 Task: Play online crossword game.
Action: Mouse moved to (551, 238)
Screenshot: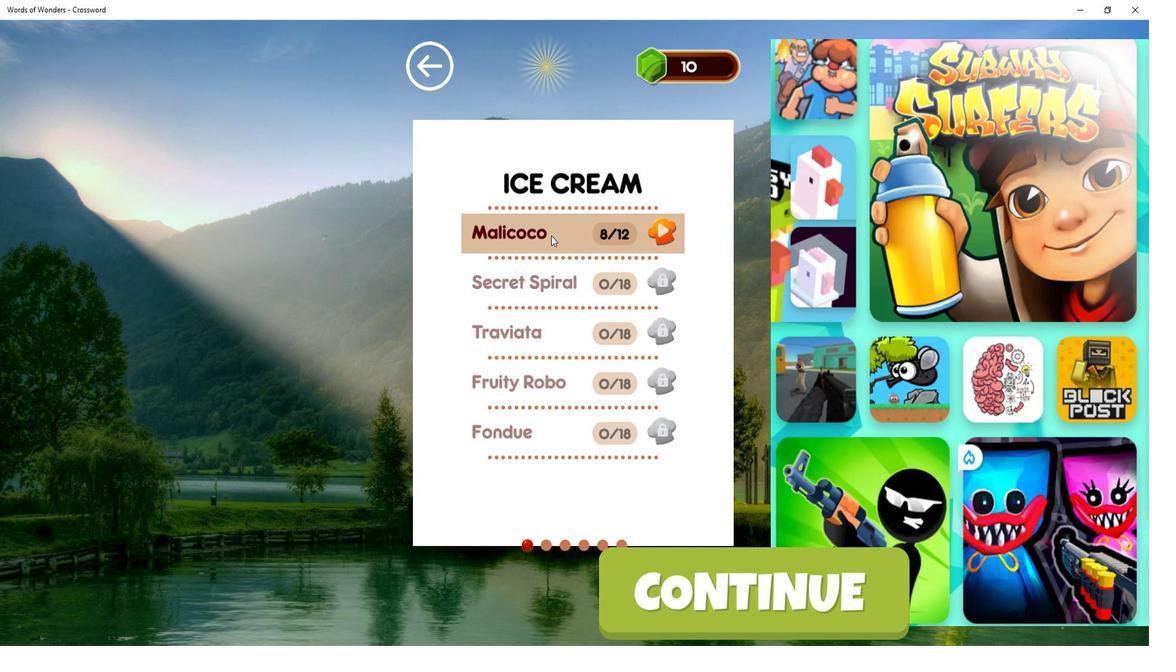 
Action: Mouse pressed left at (551, 238)
Screenshot: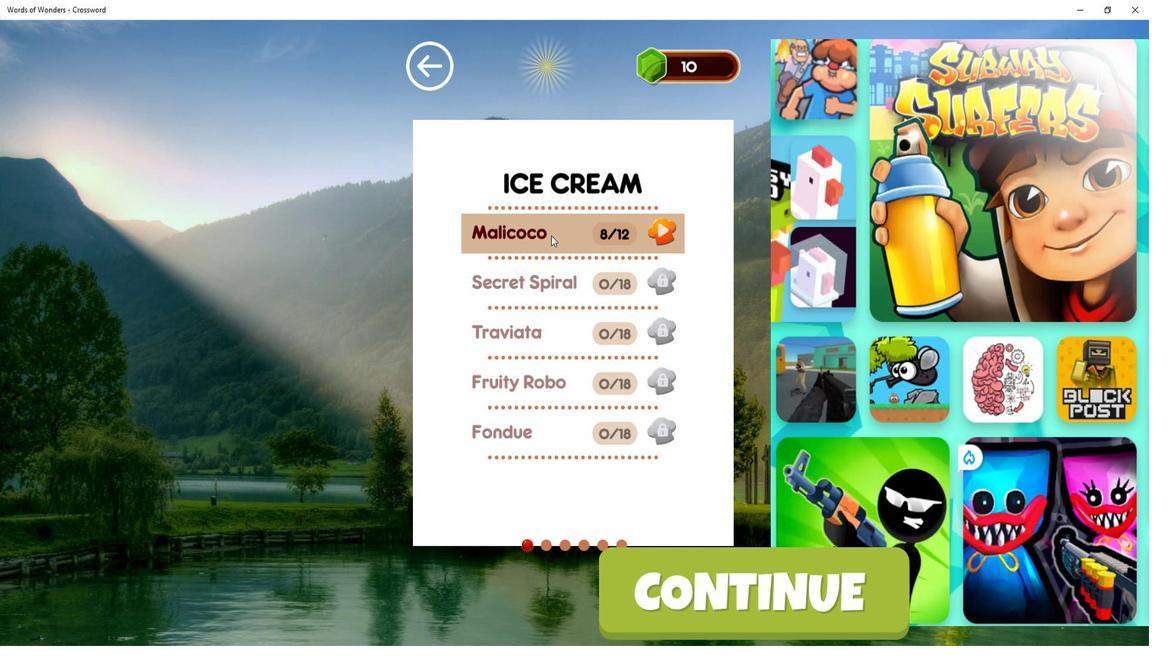 
Action: Mouse moved to (479, 203)
Screenshot: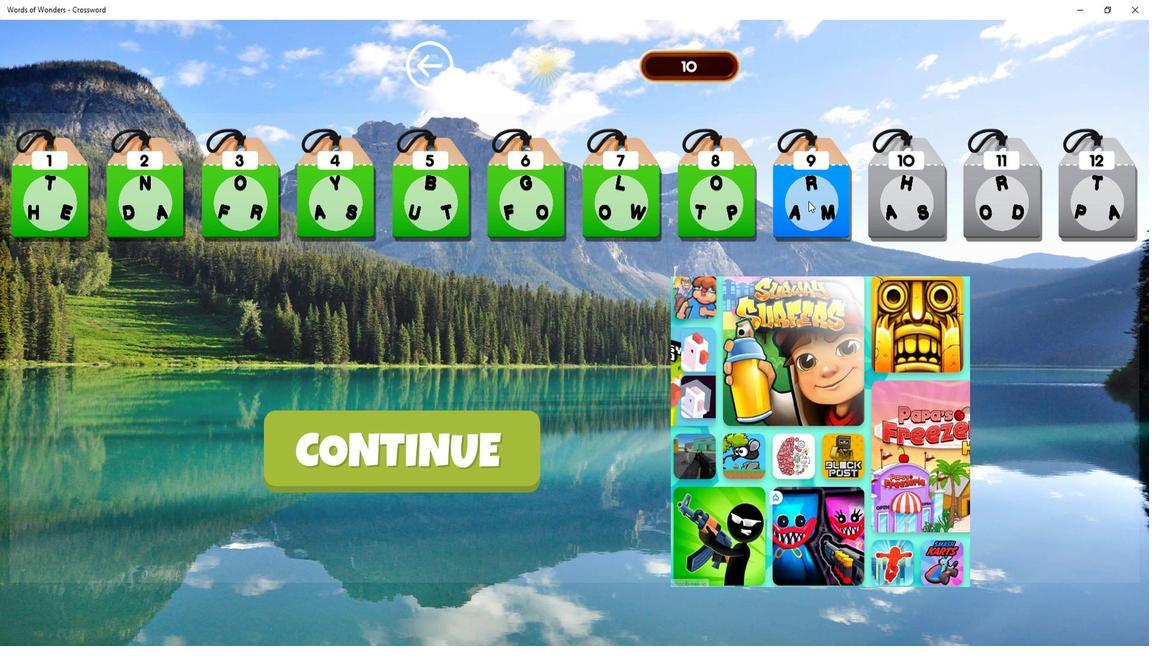 
Action: Mouse pressed left at (479, 203)
Screenshot: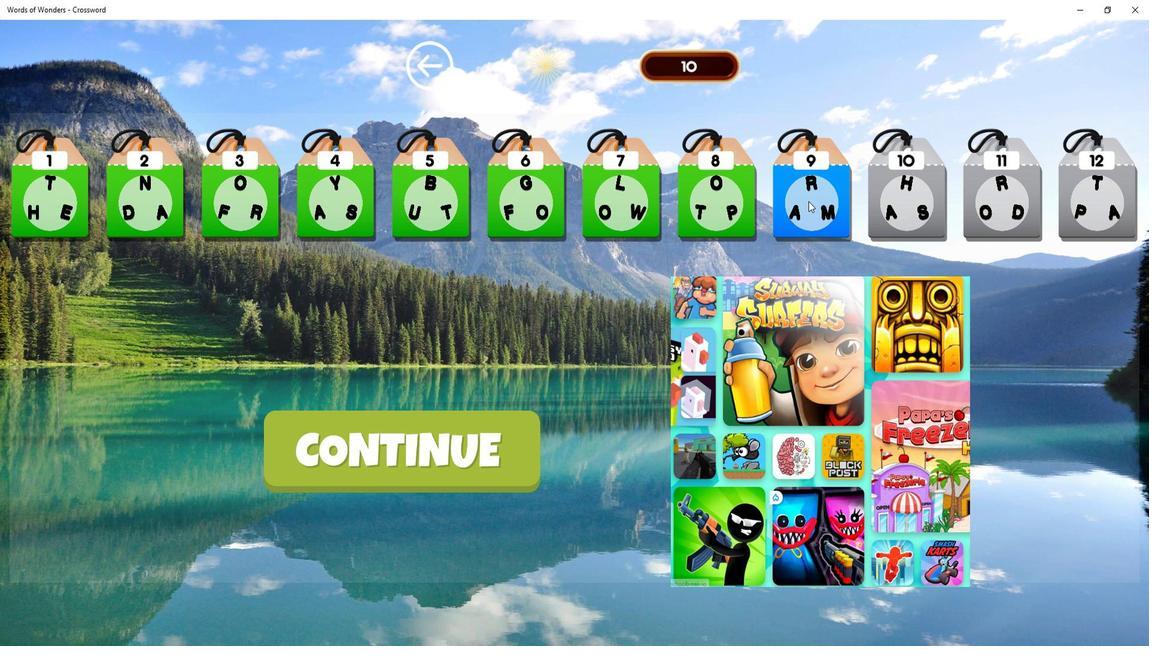 
Action: Mouse moved to (798, 608)
Screenshot: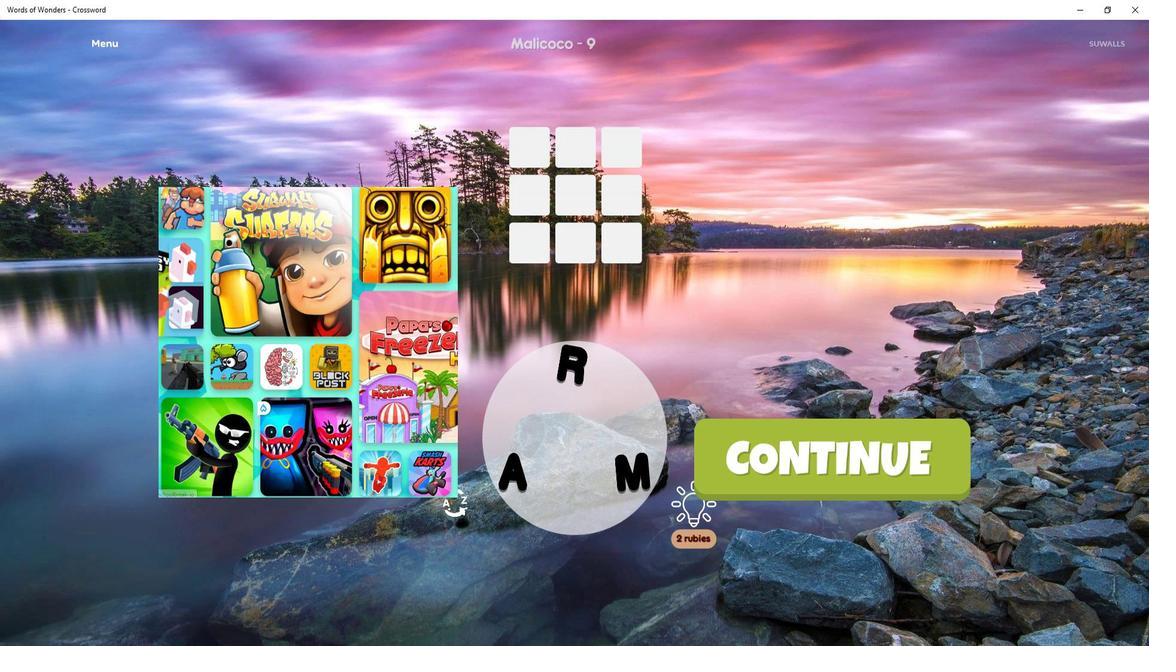 
Action: Mouse pressed left at (798, 608)
Screenshot: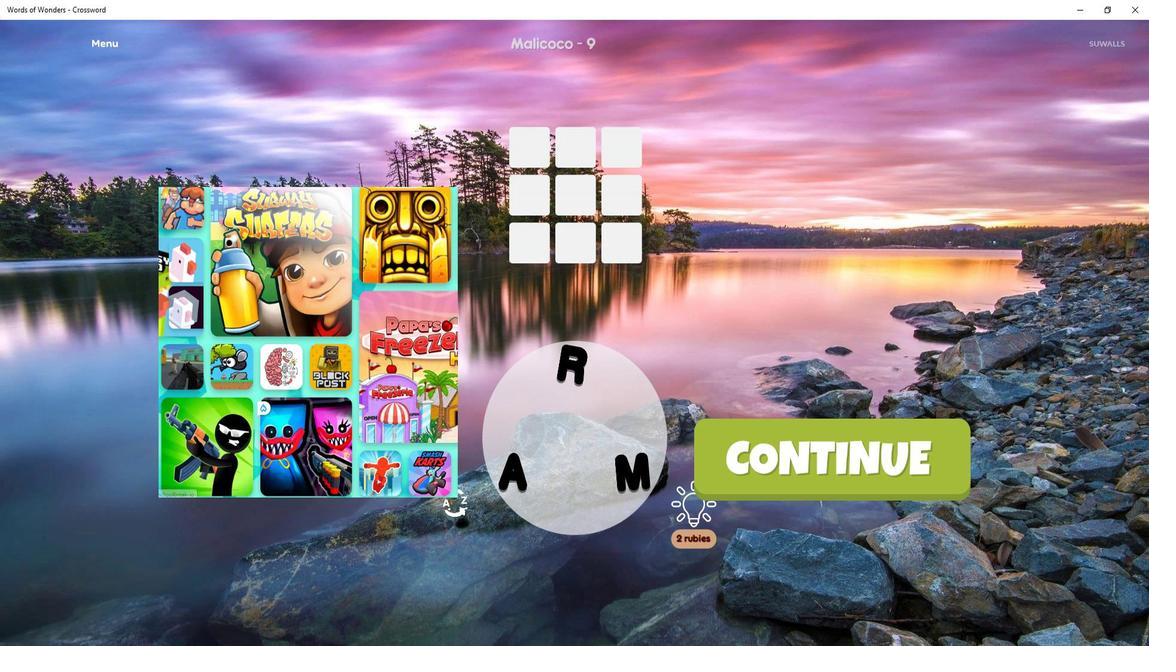 
Action: Mouse moved to (562, 478)
Screenshot: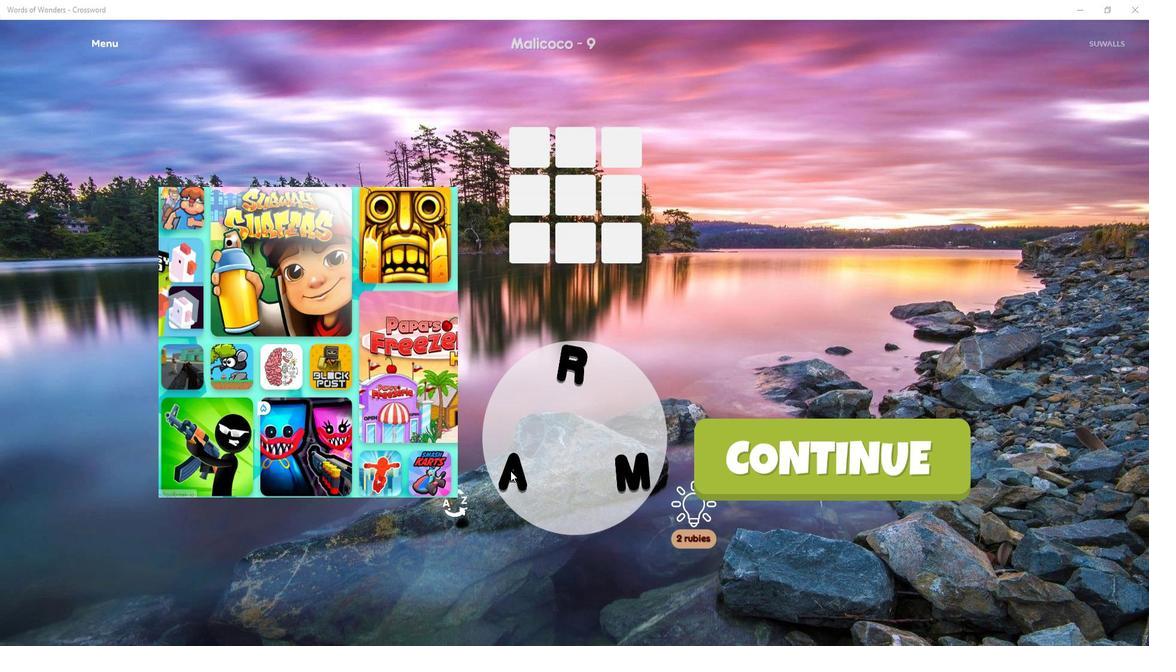
Action: Mouse pressed left at (562, 478)
Screenshot: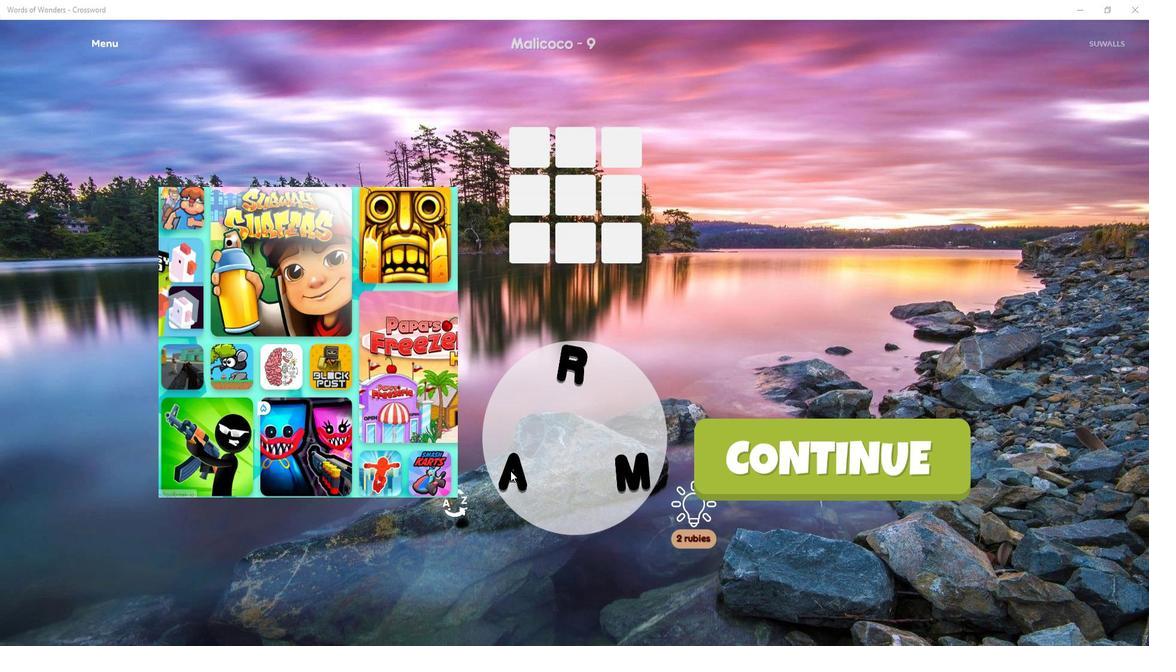 
Action: Mouse moved to (563, 487)
Screenshot: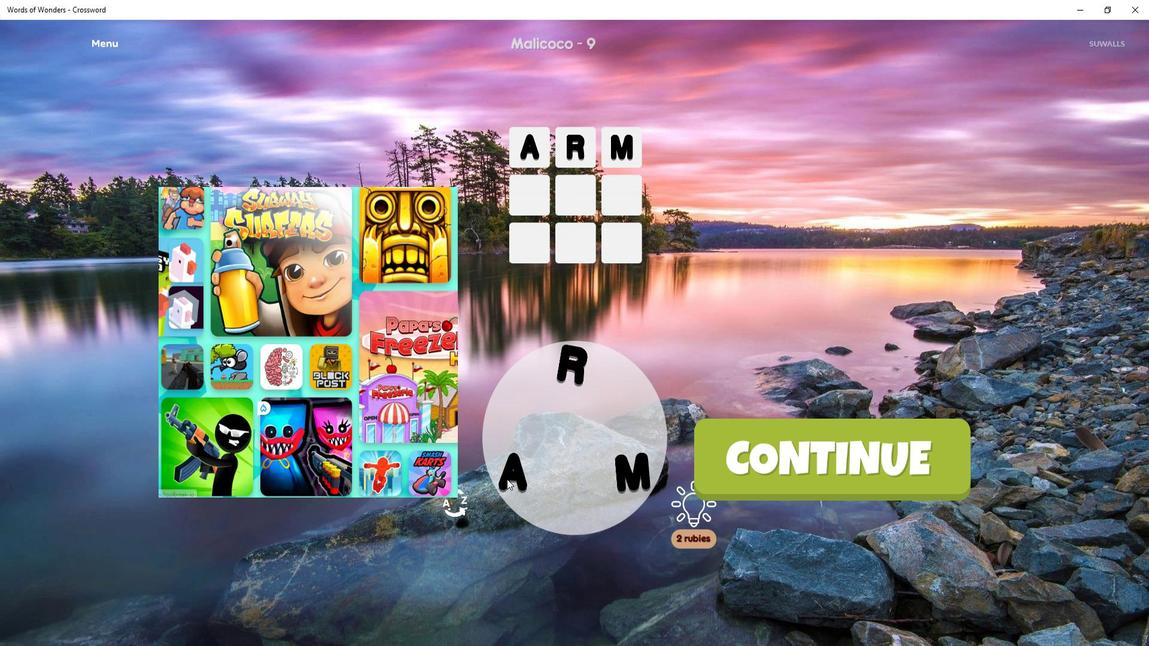 
Action: Mouse pressed left at (563, 487)
Screenshot: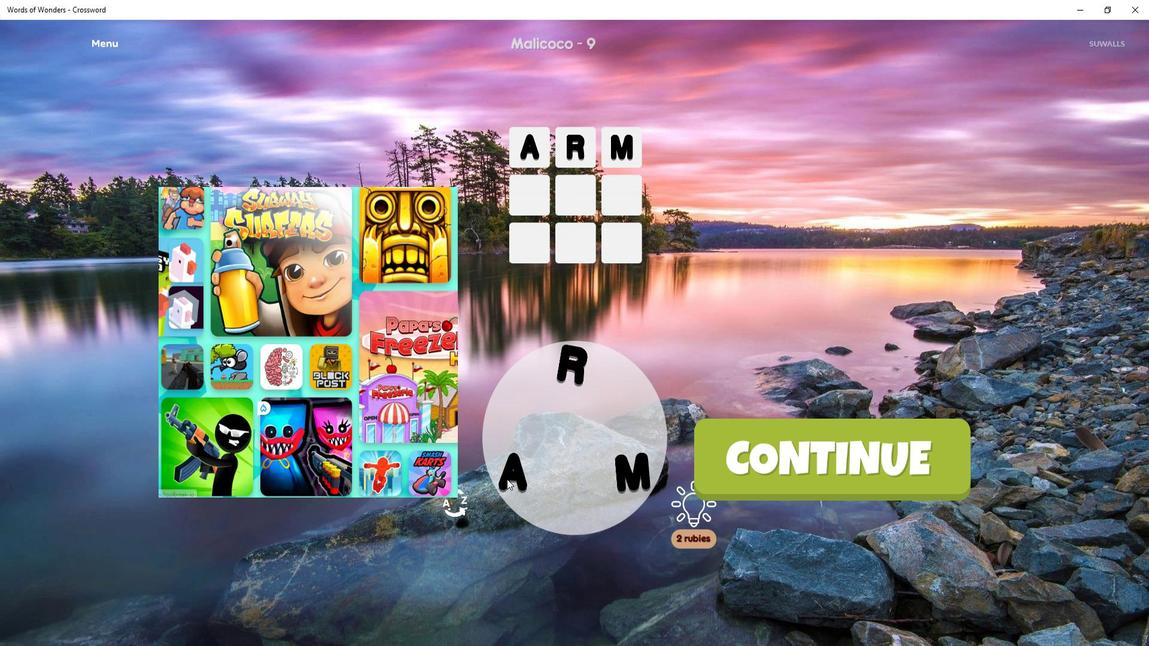 
Action: Mouse moved to (546, 367)
Screenshot: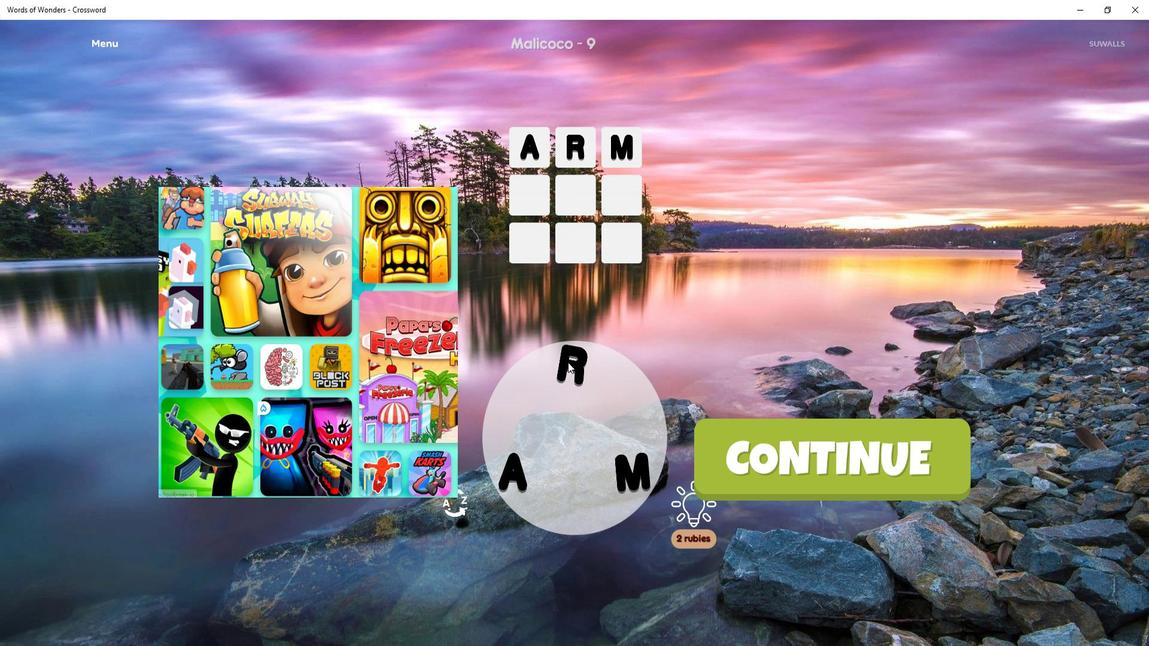 
Action: Mouse pressed left at (546, 367)
Screenshot: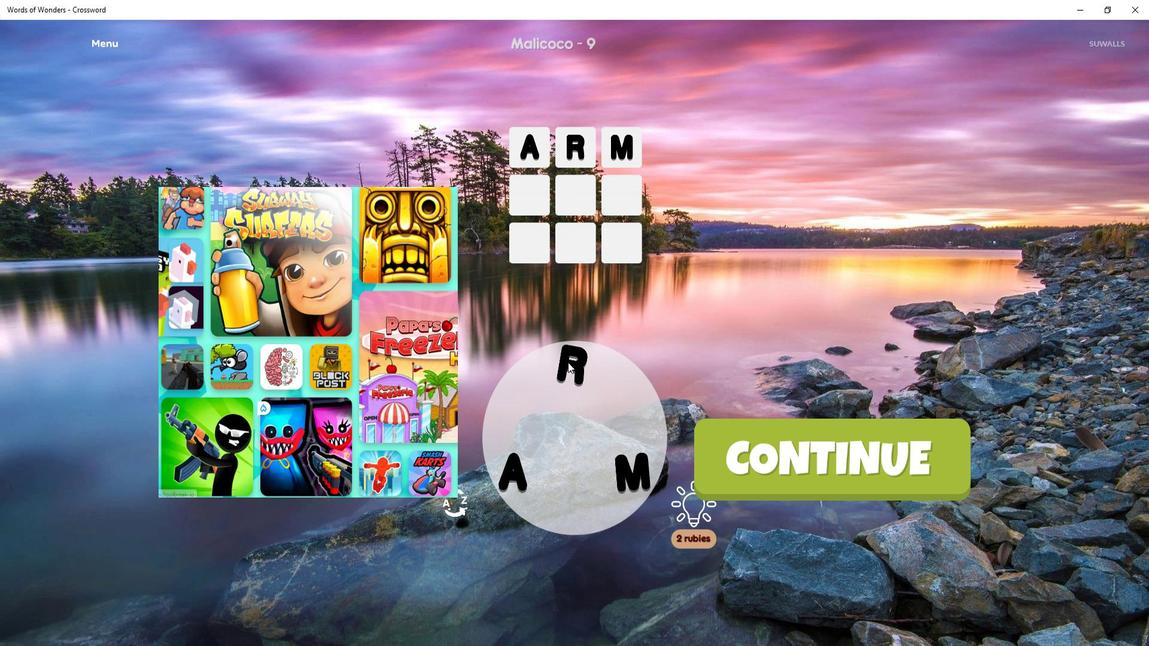 
Action: Mouse moved to (527, 487)
Screenshot: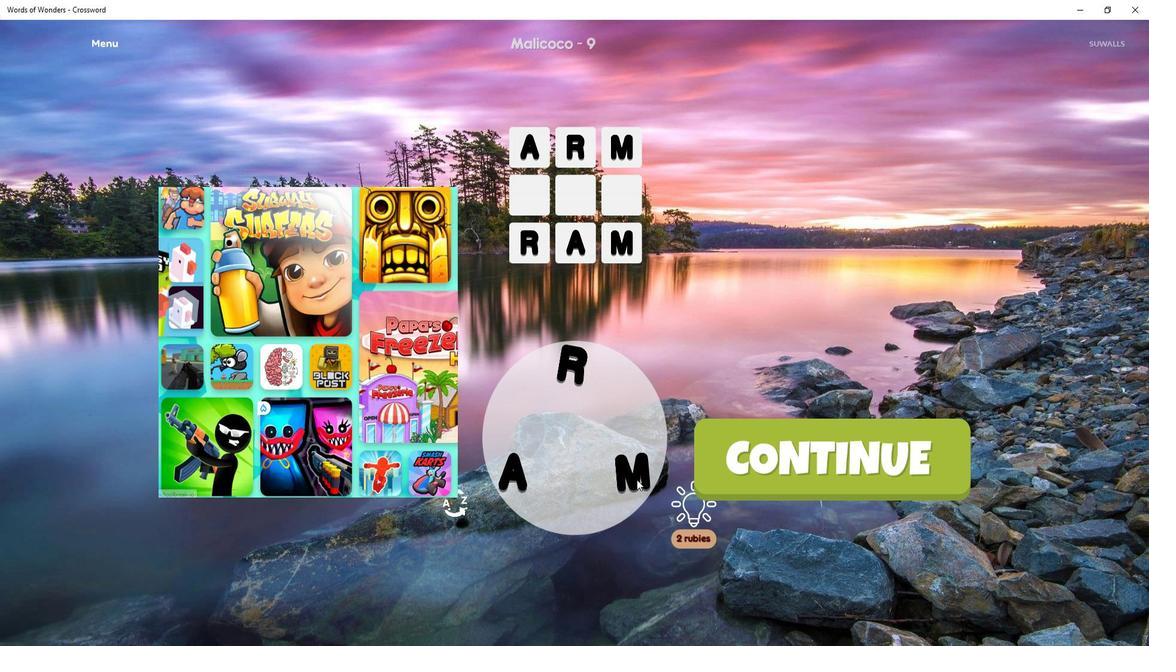 
Action: Mouse pressed left at (527, 487)
Screenshot: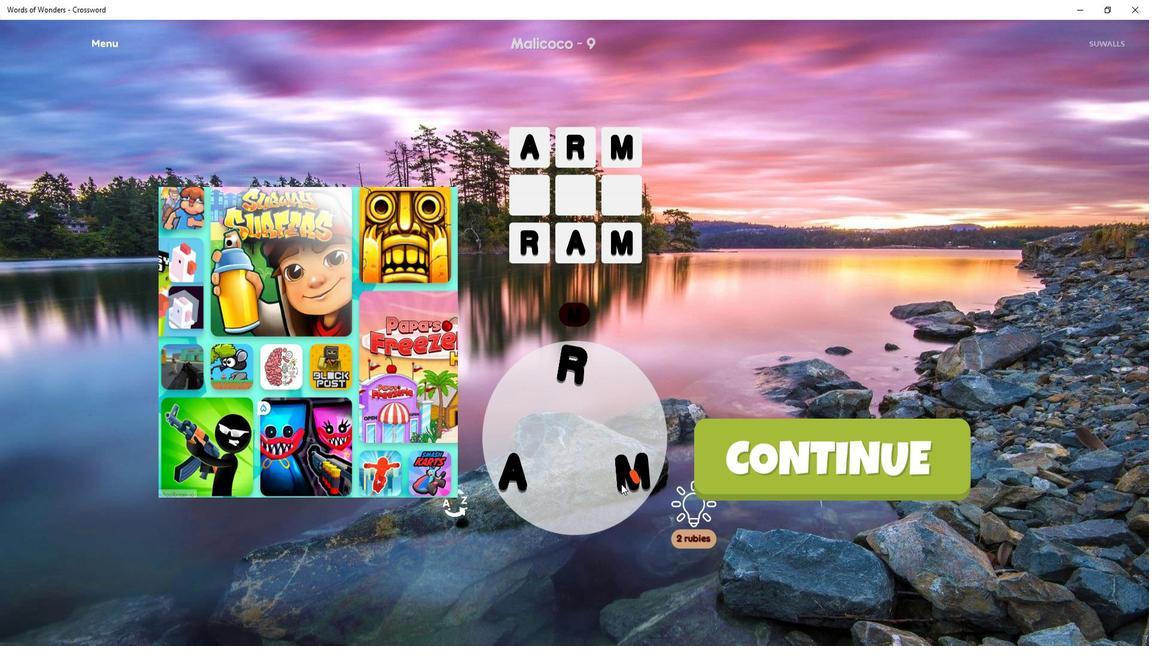 
Action: Mouse moved to (540, 298)
Screenshot: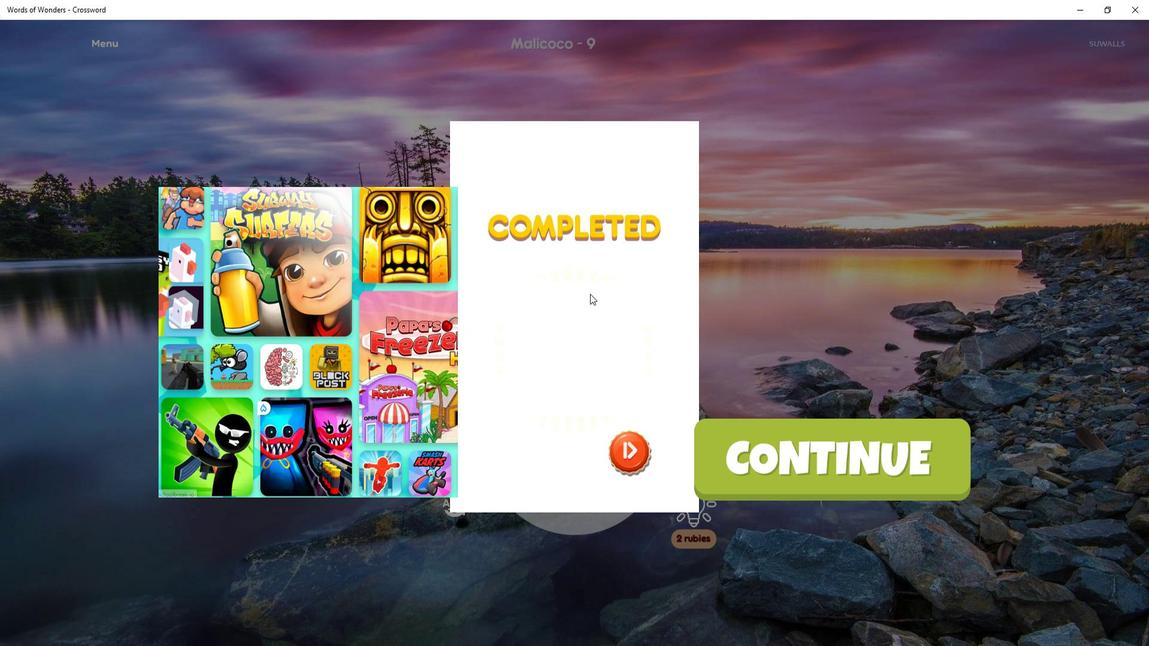 
